 Task: Make in the project BeyondTech an epic 'Cloud-based backup and recovery'. Create in the project BeyondTech an epic 'Internet security improvement'. Add in the project BeyondTech an epic 'Data privacy enhancement'
Action: Mouse moved to (207, 57)
Screenshot: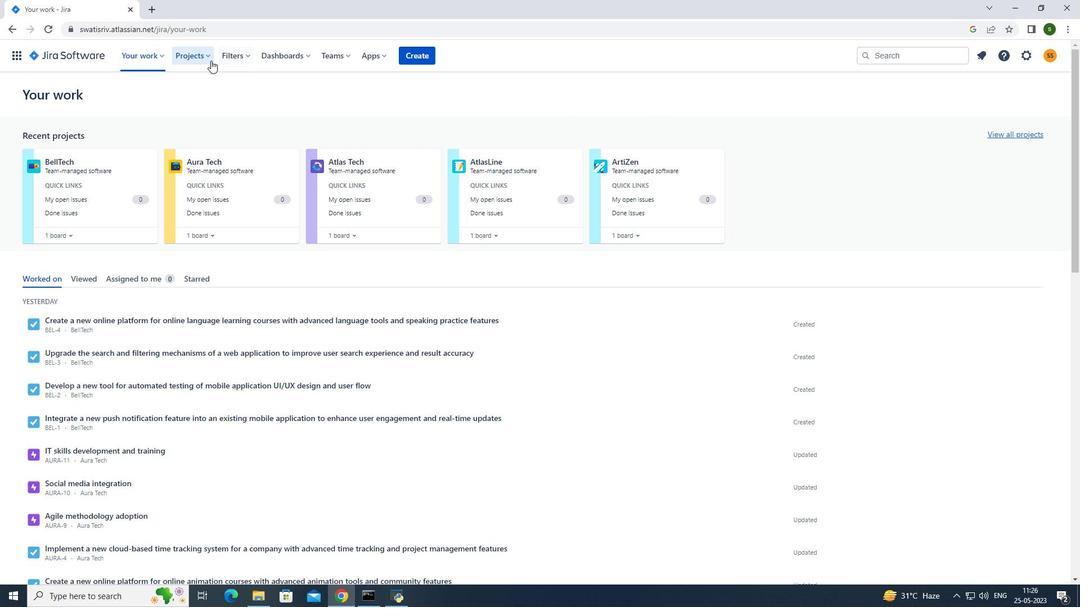 
Action: Mouse pressed left at (207, 57)
Screenshot: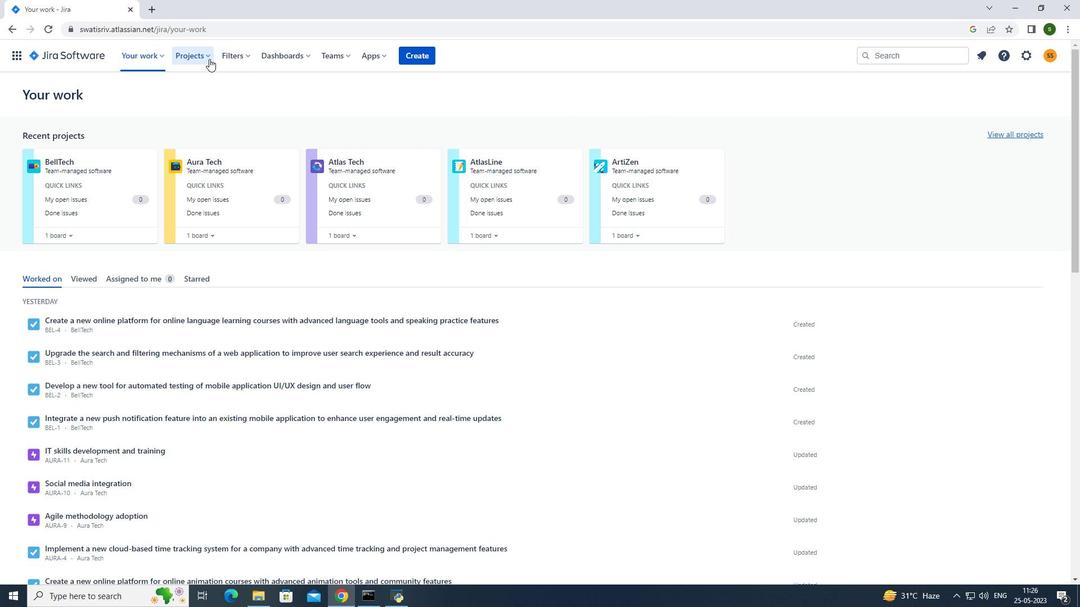 
Action: Mouse moved to (240, 96)
Screenshot: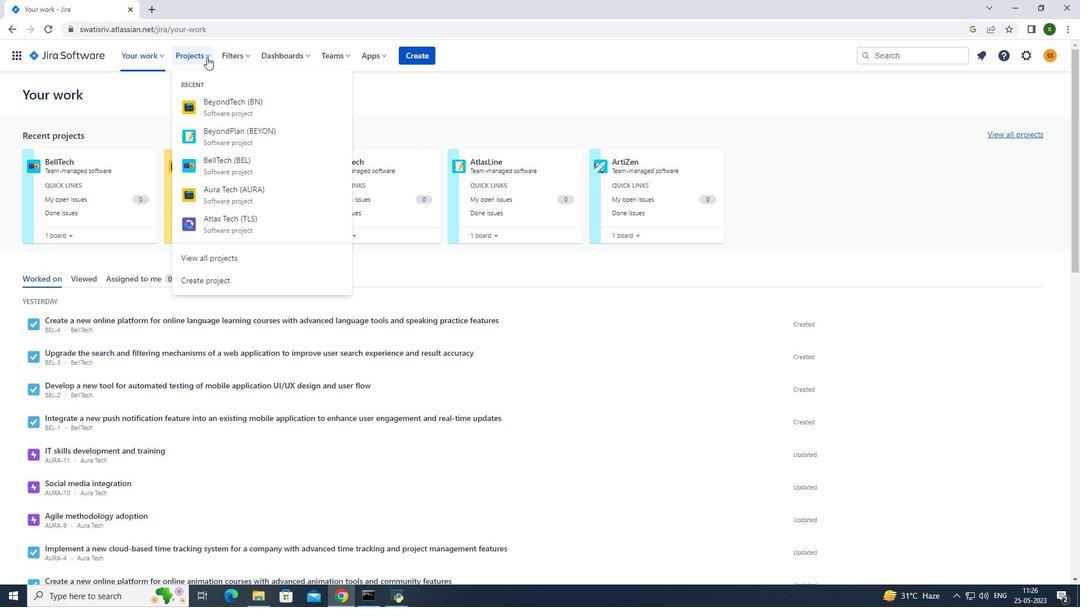 
Action: Mouse pressed left at (240, 96)
Screenshot: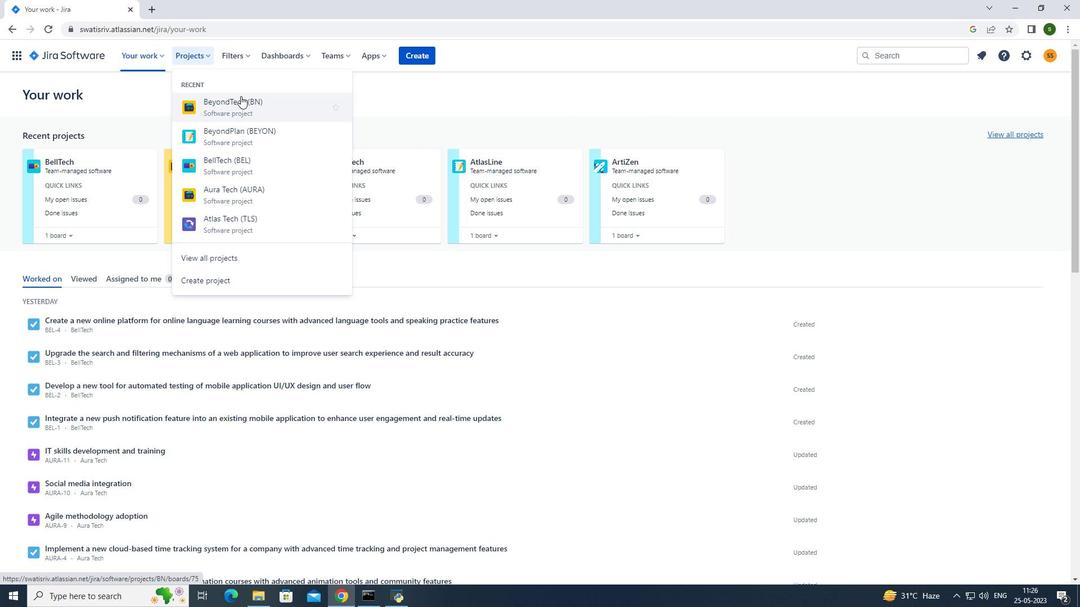 
Action: Mouse moved to (103, 171)
Screenshot: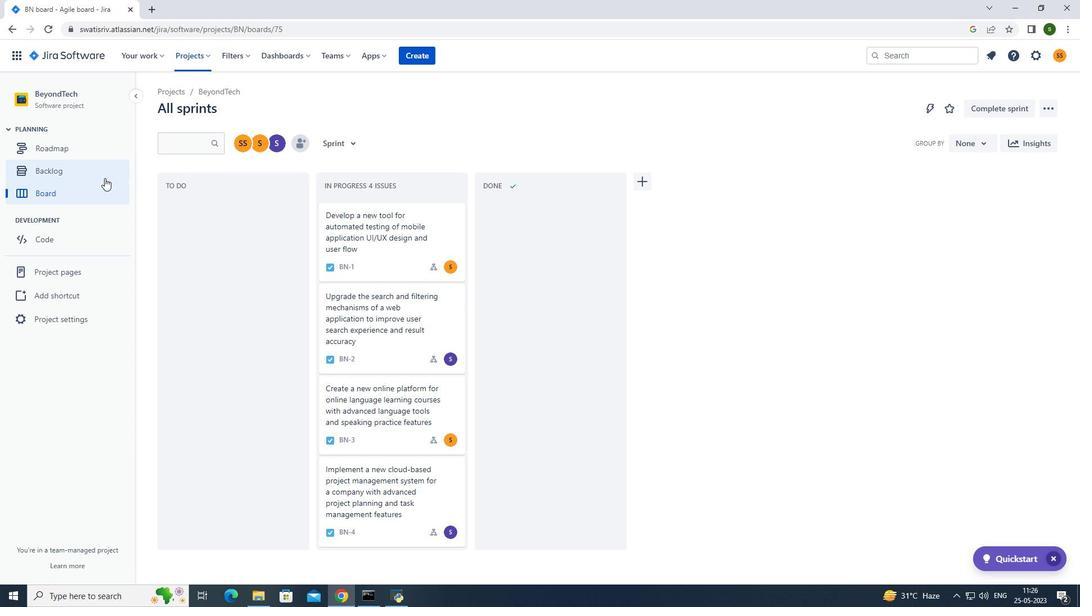 
Action: Mouse pressed left at (103, 171)
Screenshot: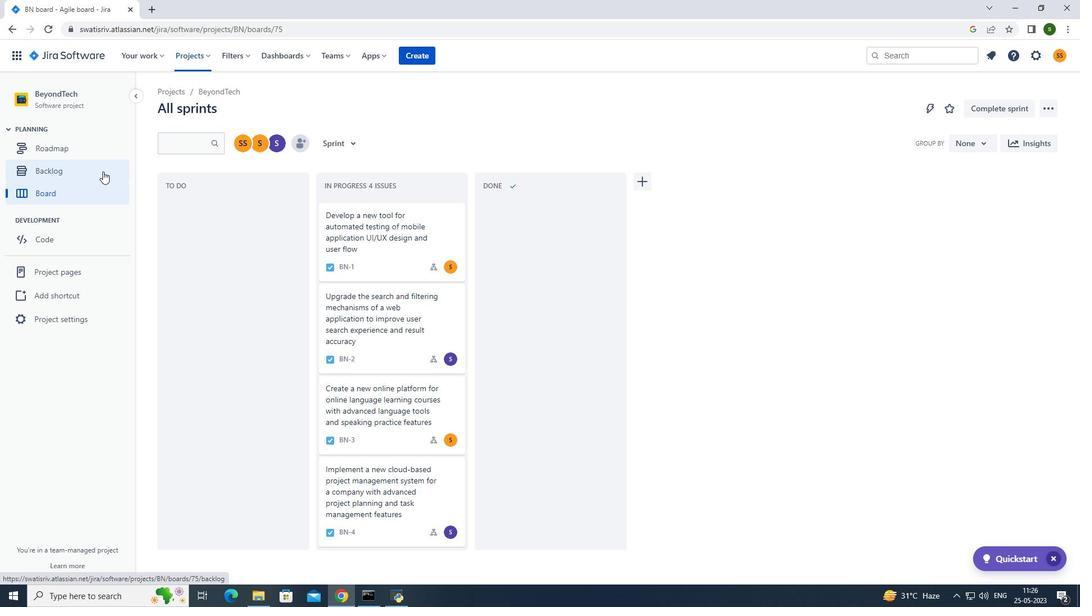 
Action: Mouse moved to (343, 135)
Screenshot: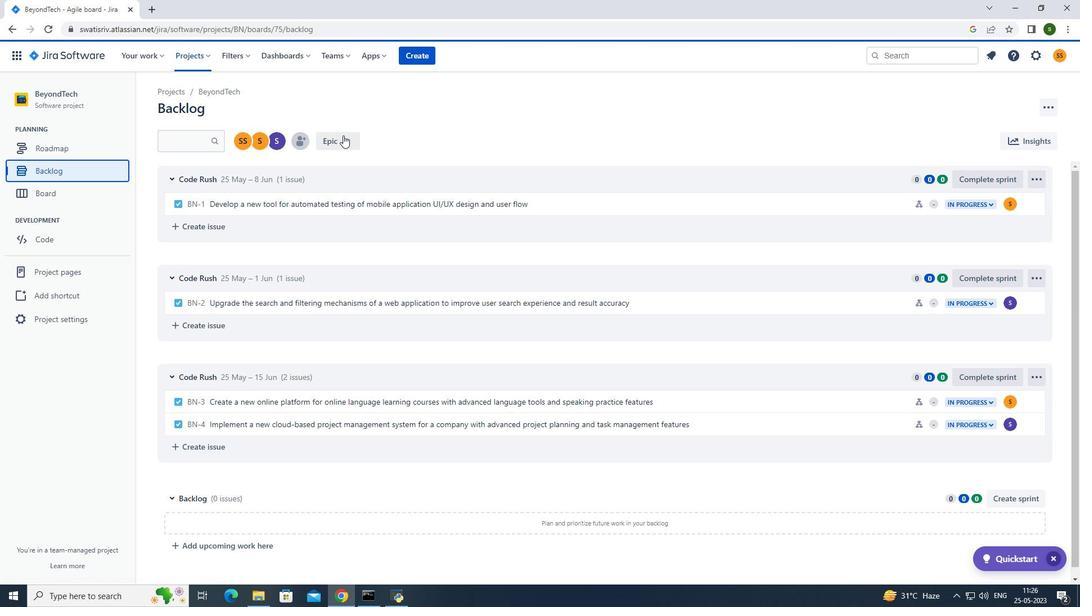 
Action: Mouse pressed left at (343, 135)
Screenshot: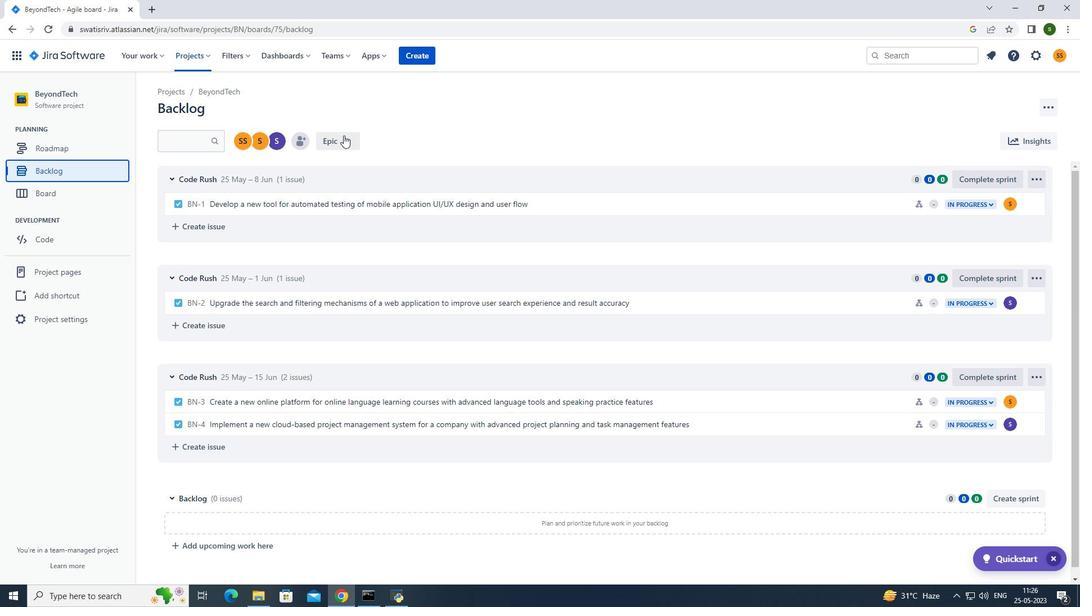 
Action: Mouse moved to (331, 212)
Screenshot: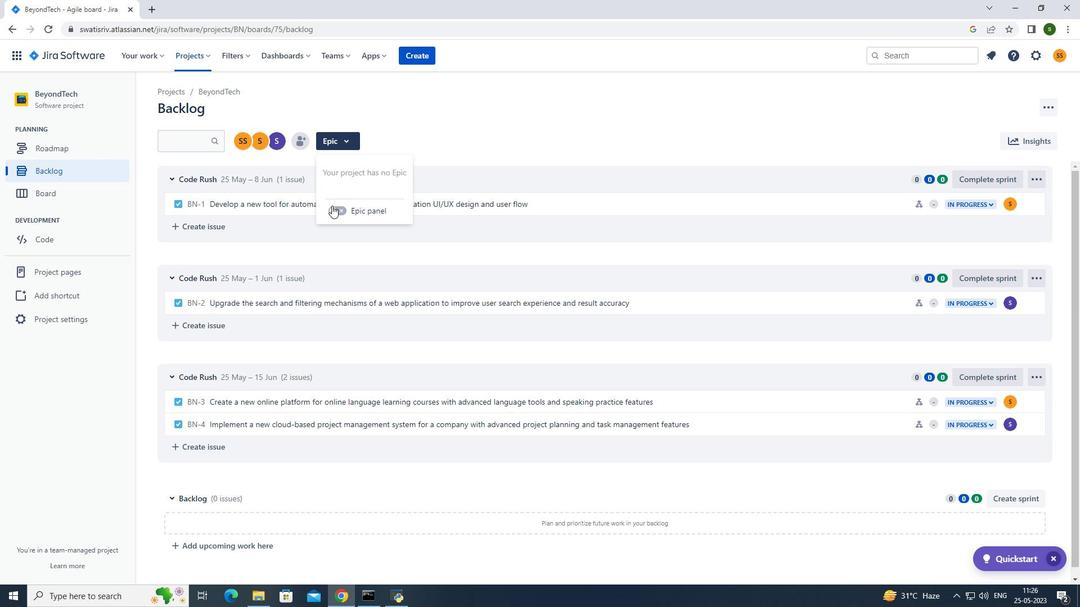 
Action: Mouse pressed left at (331, 212)
Screenshot: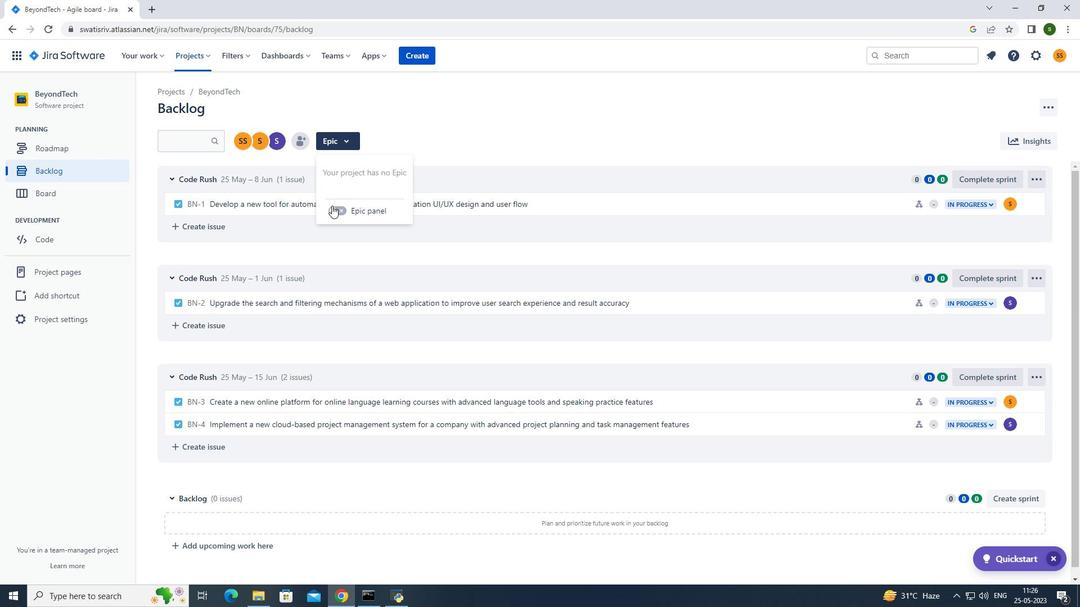 
Action: Mouse moved to (242, 387)
Screenshot: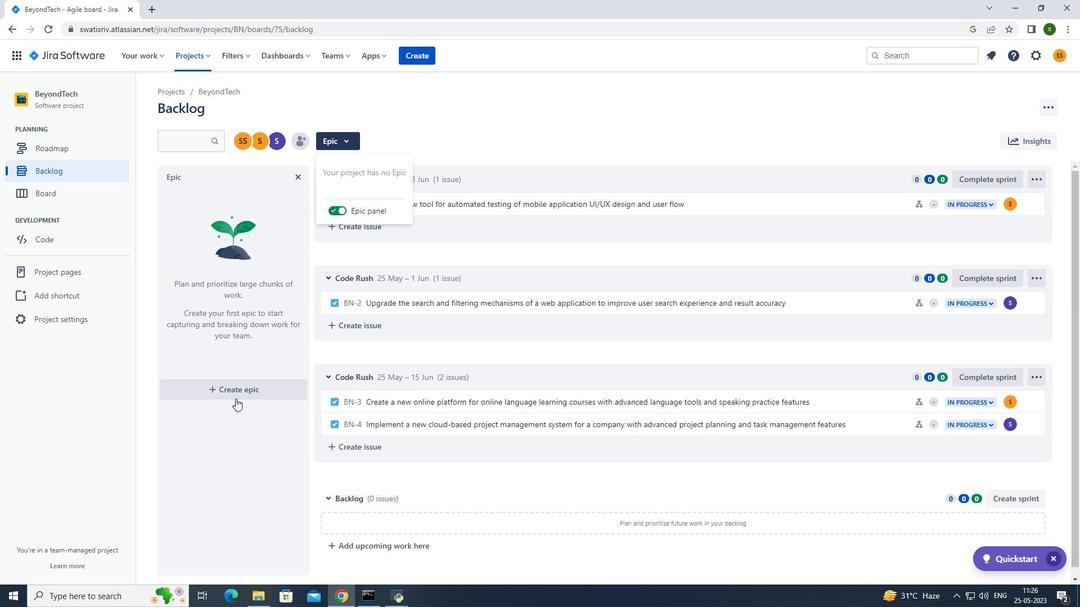 
Action: Mouse pressed left at (242, 387)
Screenshot: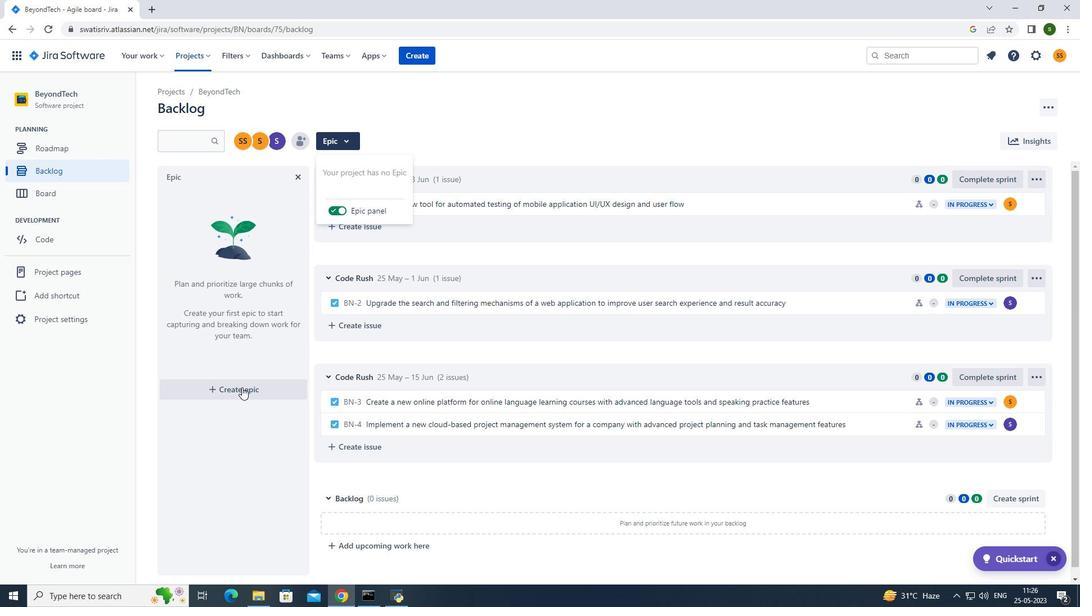 
Action: Mouse moved to (244, 386)
Screenshot: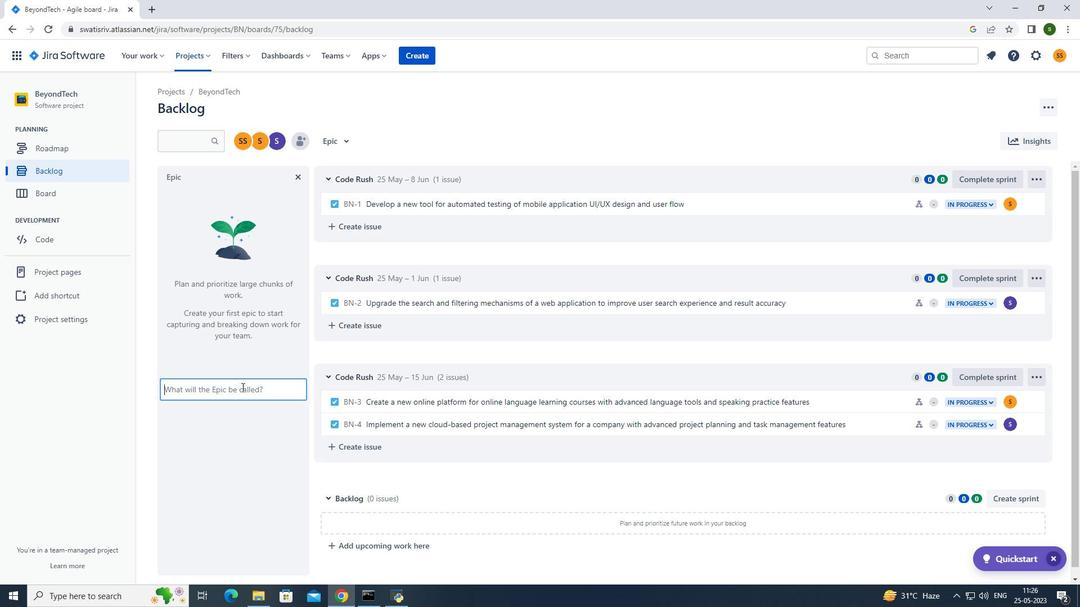 
Action: Key pressed <Key.caps_lock>C<Key.caps_lock>loud-bases<Key.space>backuo<Key.backspace>p<Key.space>and<Key.space>recovery<Key.enter>
Screenshot: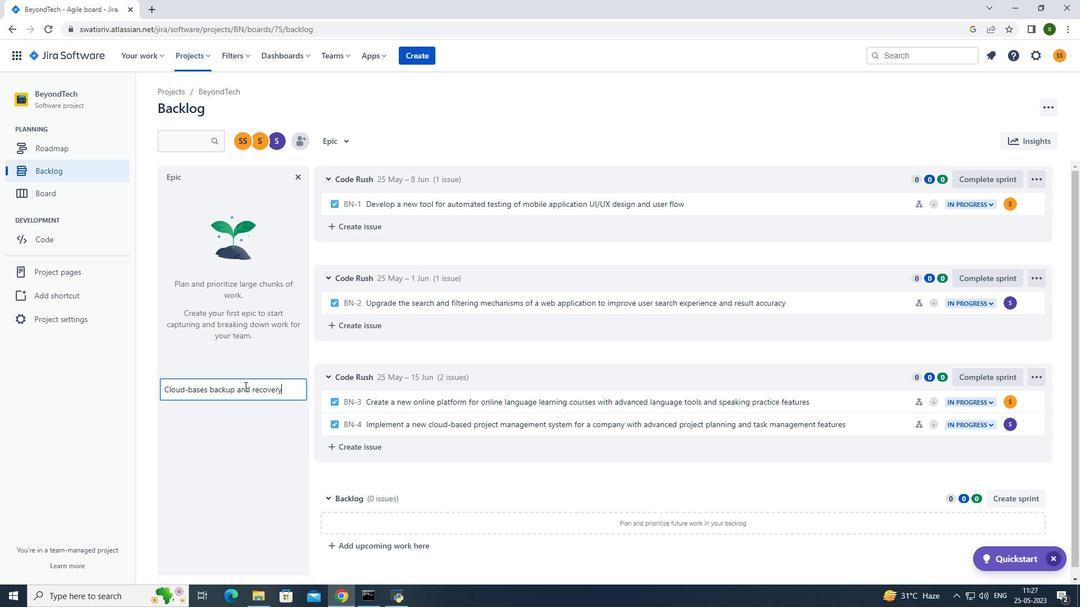 
Action: Mouse moved to (204, 61)
Screenshot: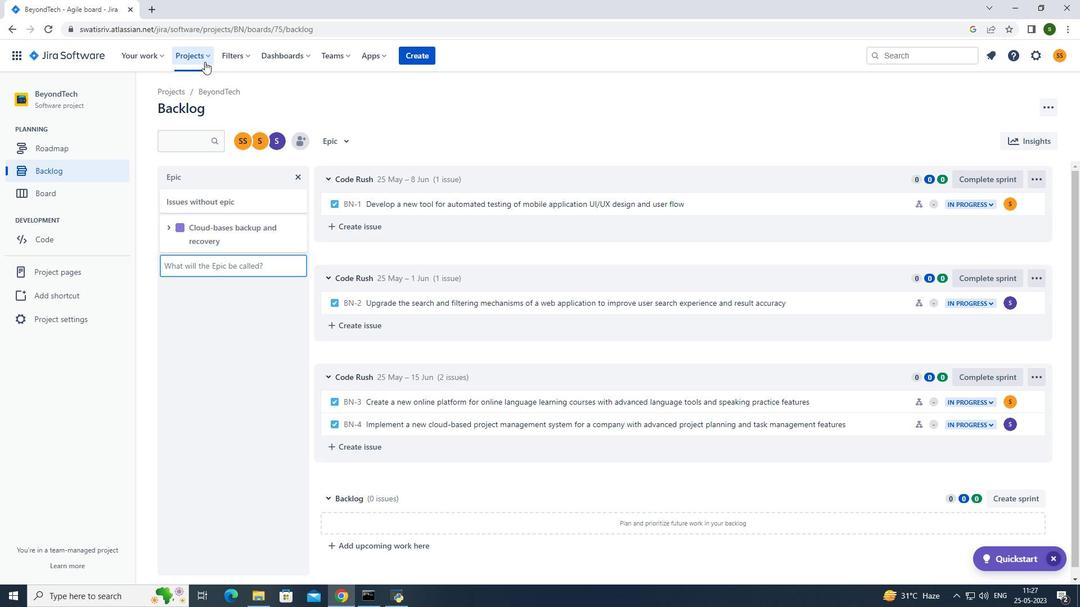 
Action: Mouse pressed left at (204, 61)
Screenshot: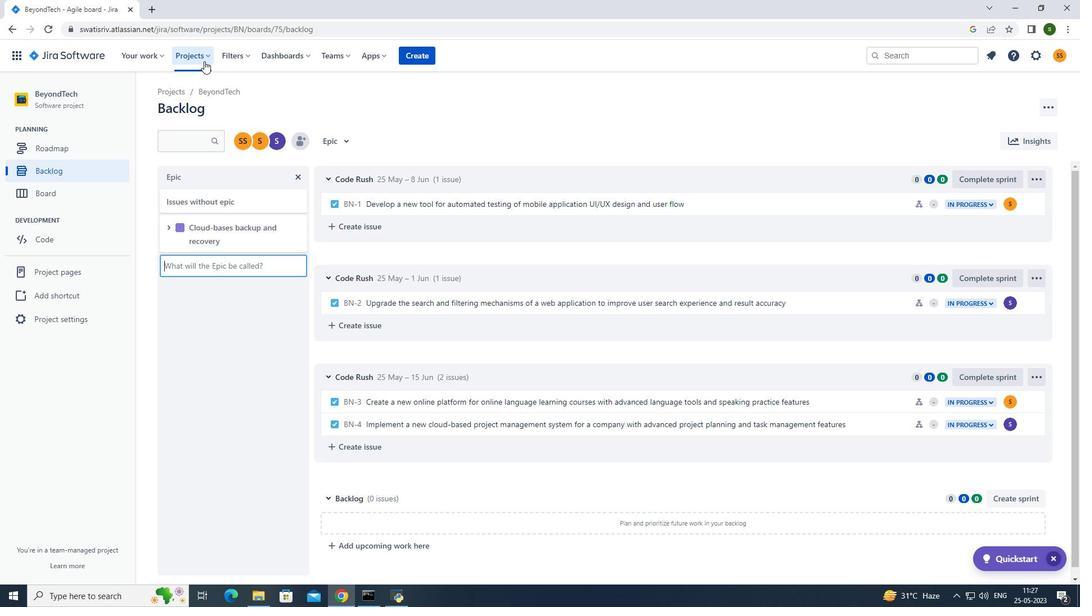 
Action: Mouse moved to (246, 109)
Screenshot: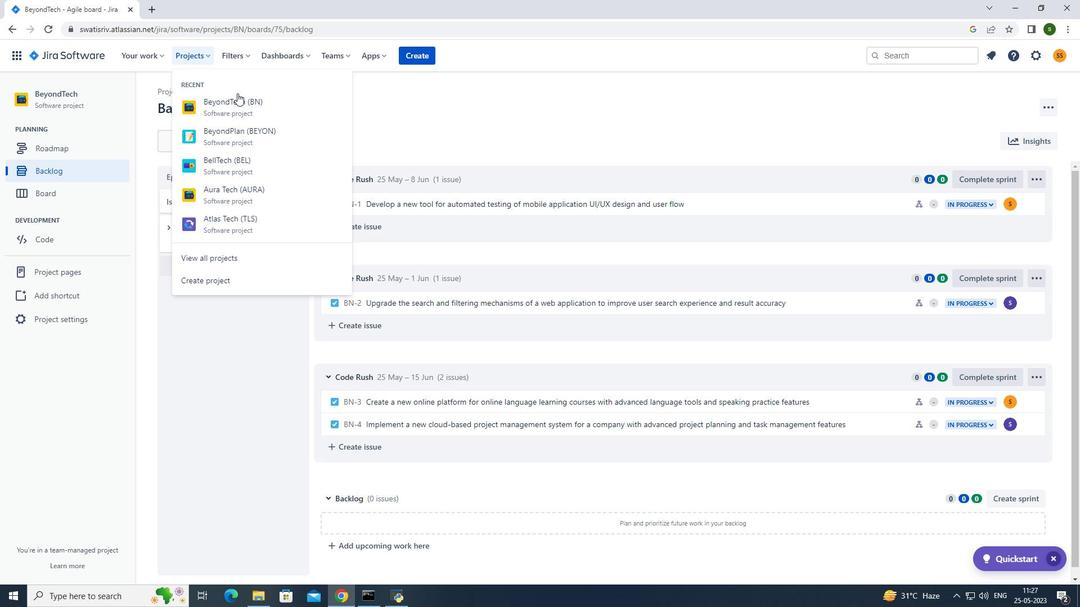 
Action: Mouse pressed left at (246, 109)
Screenshot: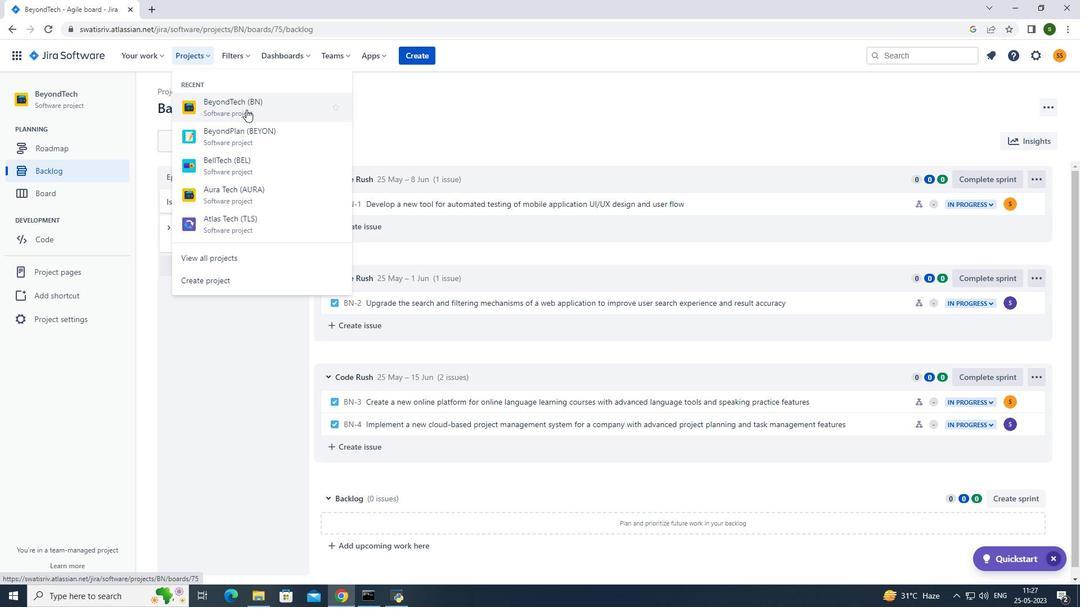 
Action: Mouse moved to (77, 169)
Screenshot: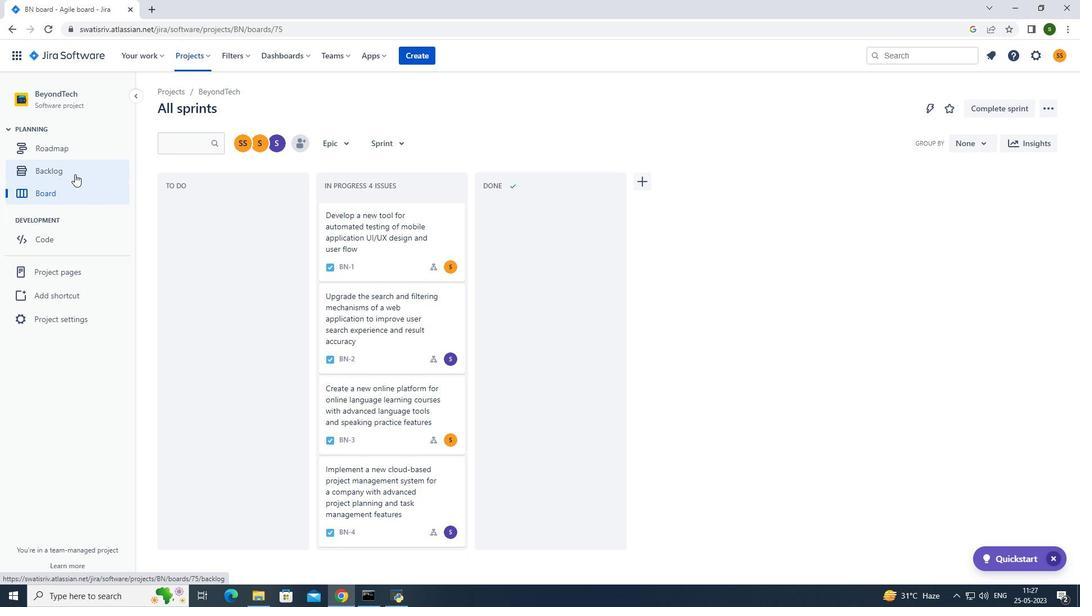 
Action: Mouse pressed left at (77, 169)
Screenshot: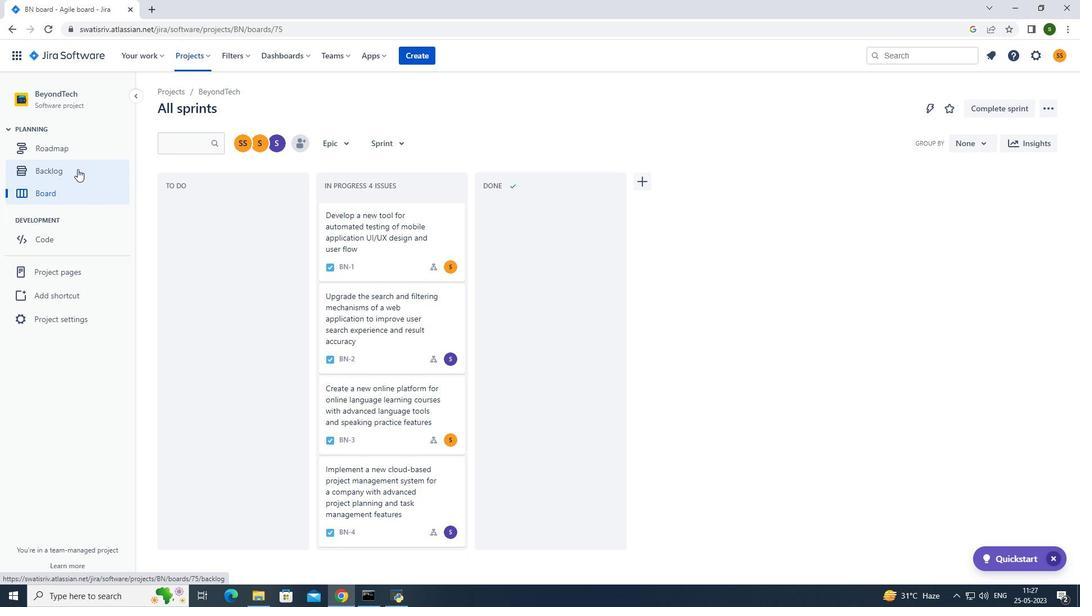
Action: Mouse moved to (242, 269)
Screenshot: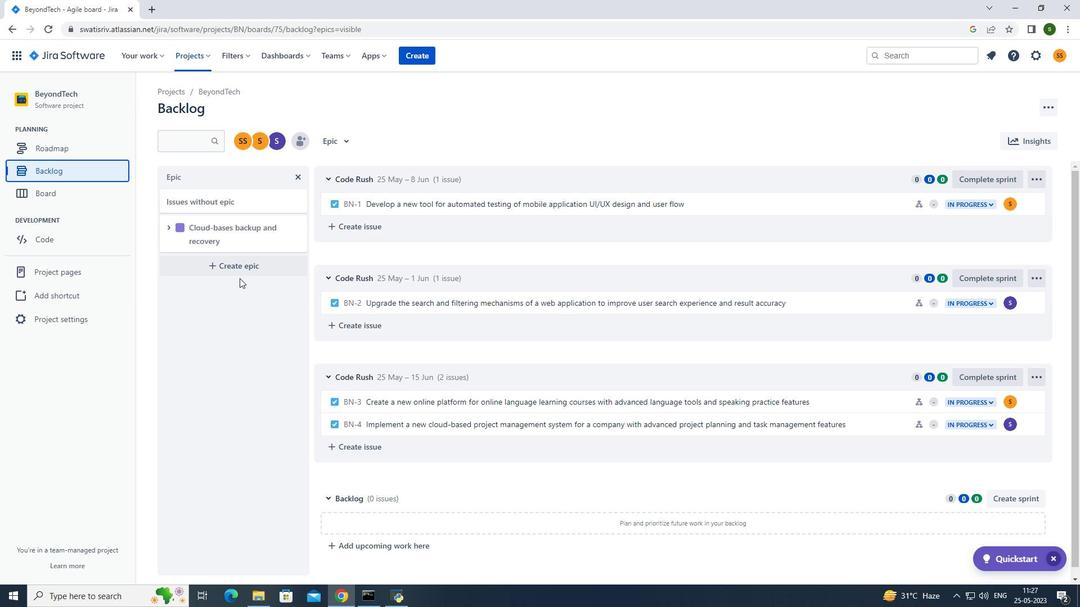 
Action: Mouse pressed left at (242, 269)
Screenshot: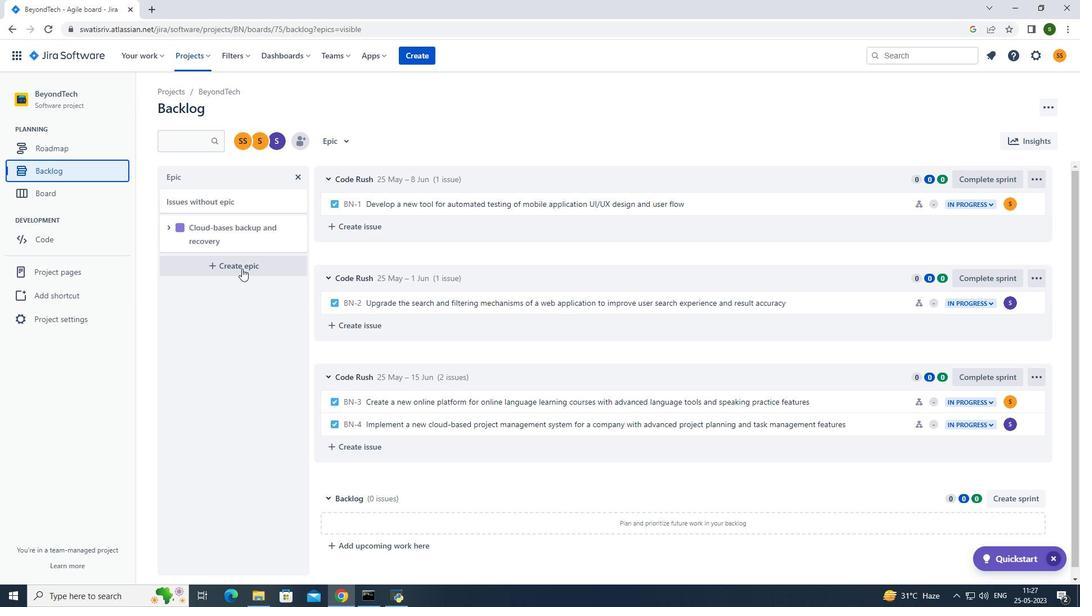 
Action: Key pressed <Key.caps_lock>I<Key.caps_lock>nternet<Key.space>security<Key.space>improvement<Key.enter>
Screenshot: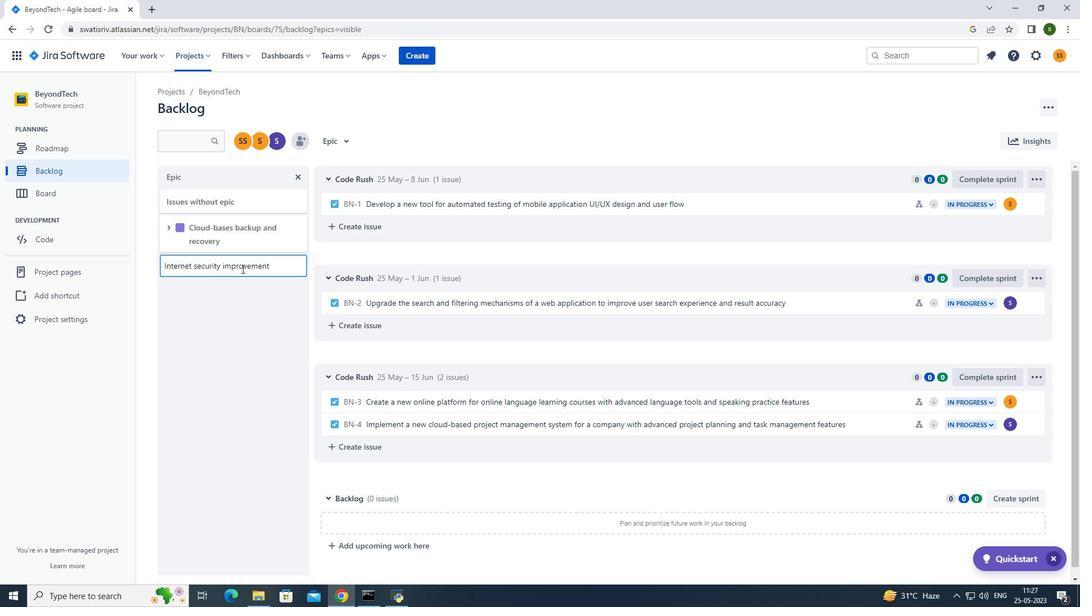 
Action: Mouse moved to (208, 56)
Screenshot: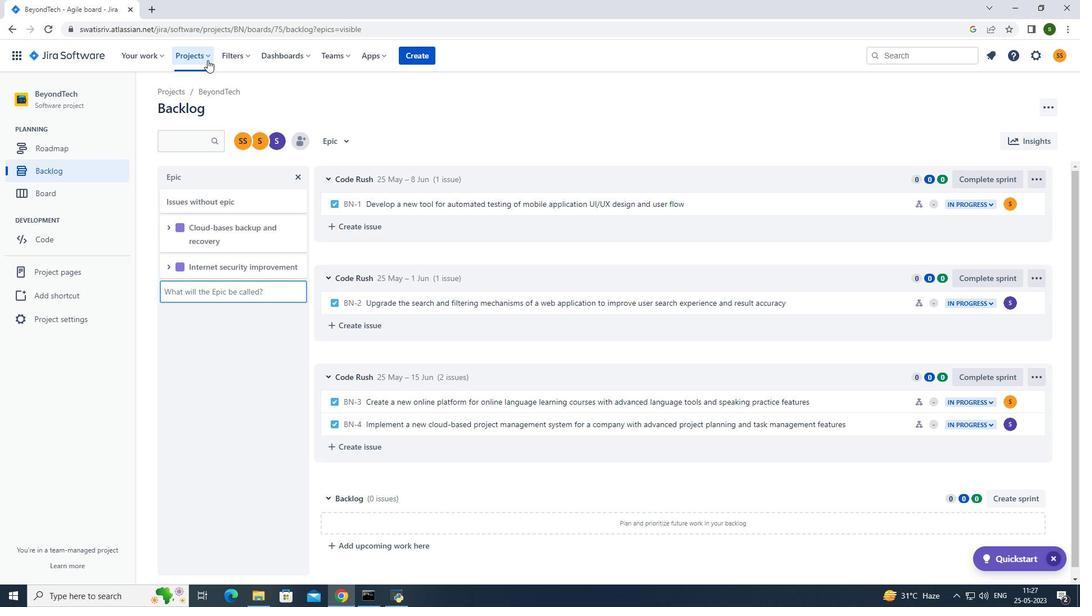 
Action: Mouse pressed left at (208, 56)
Screenshot: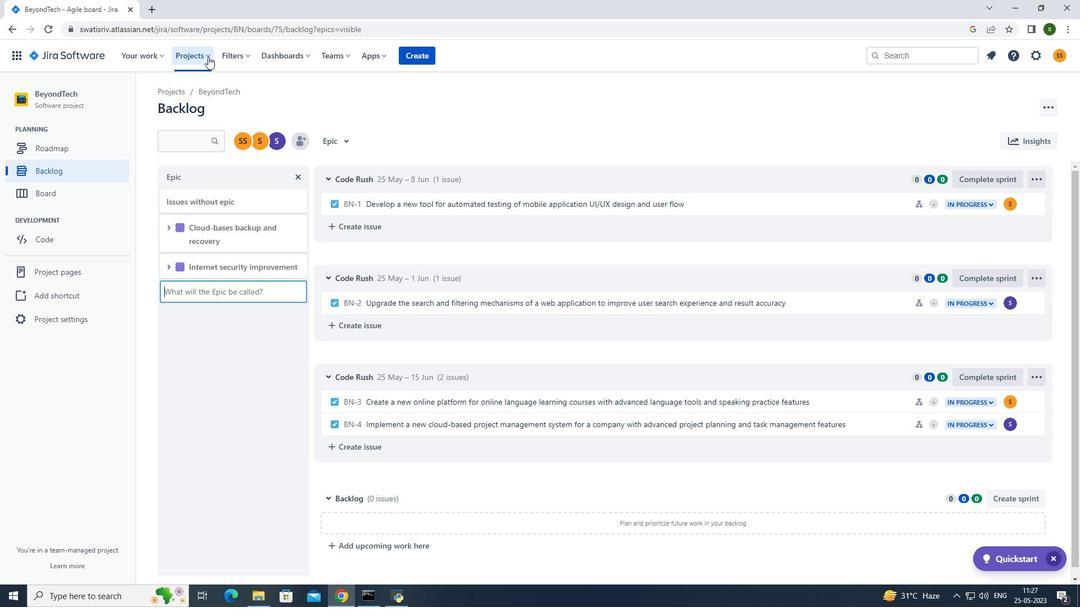 
Action: Mouse moved to (216, 105)
Screenshot: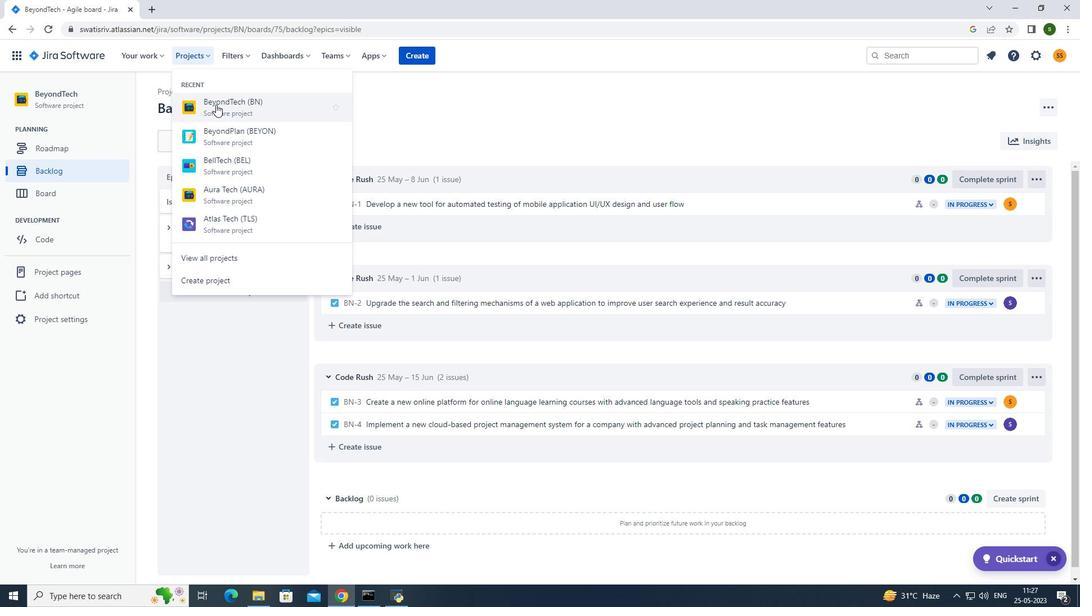 
Action: Mouse pressed left at (216, 105)
Screenshot: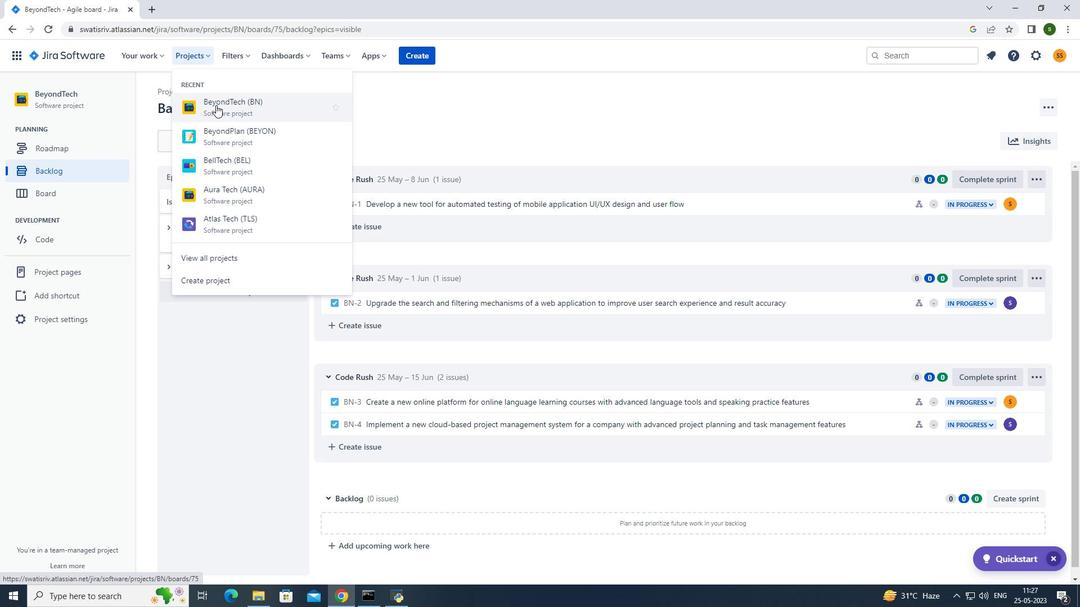 
Action: Mouse moved to (73, 165)
Screenshot: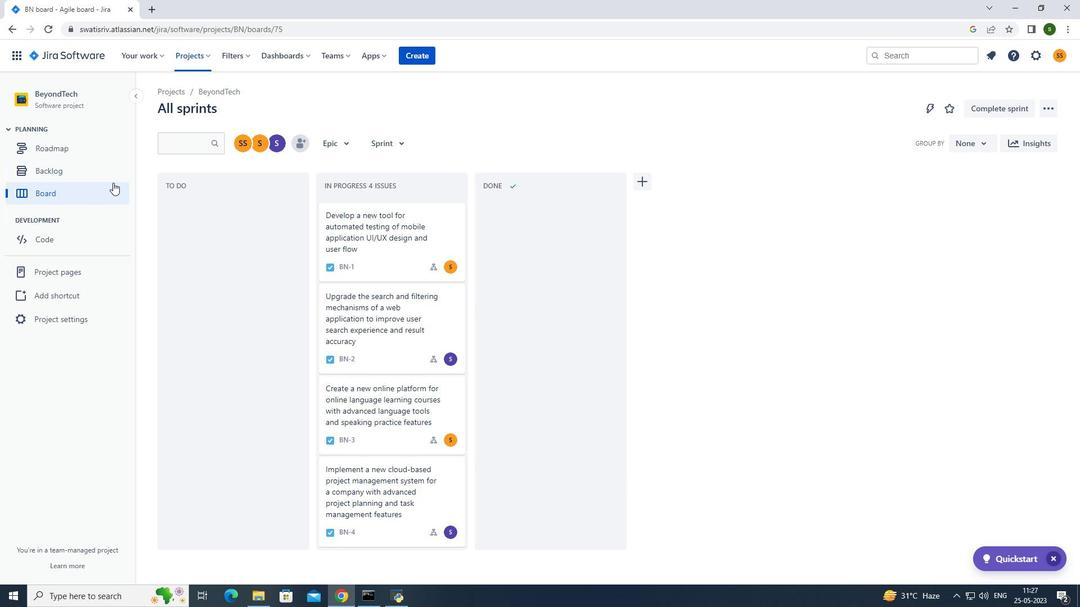 
Action: Mouse pressed left at (73, 165)
Screenshot: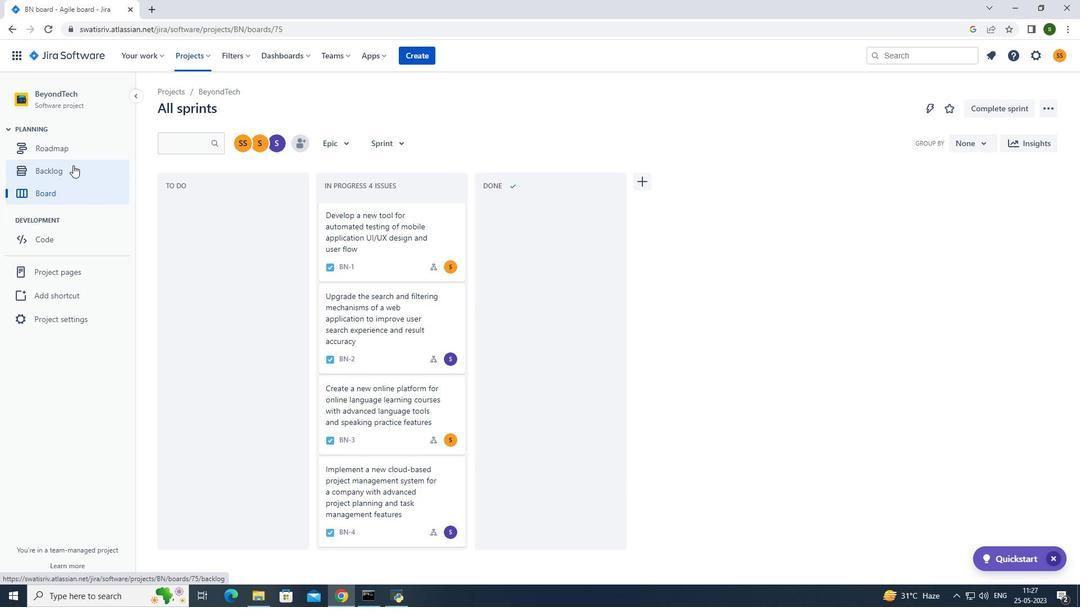 
Action: Mouse moved to (260, 296)
Screenshot: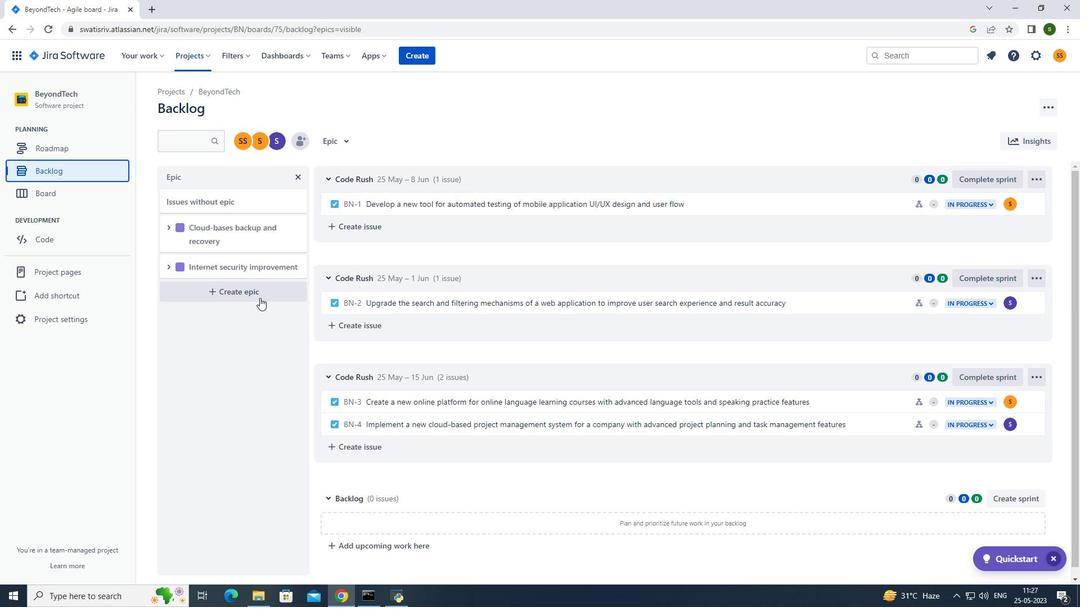
Action: Mouse pressed left at (260, 296)
Screenshot: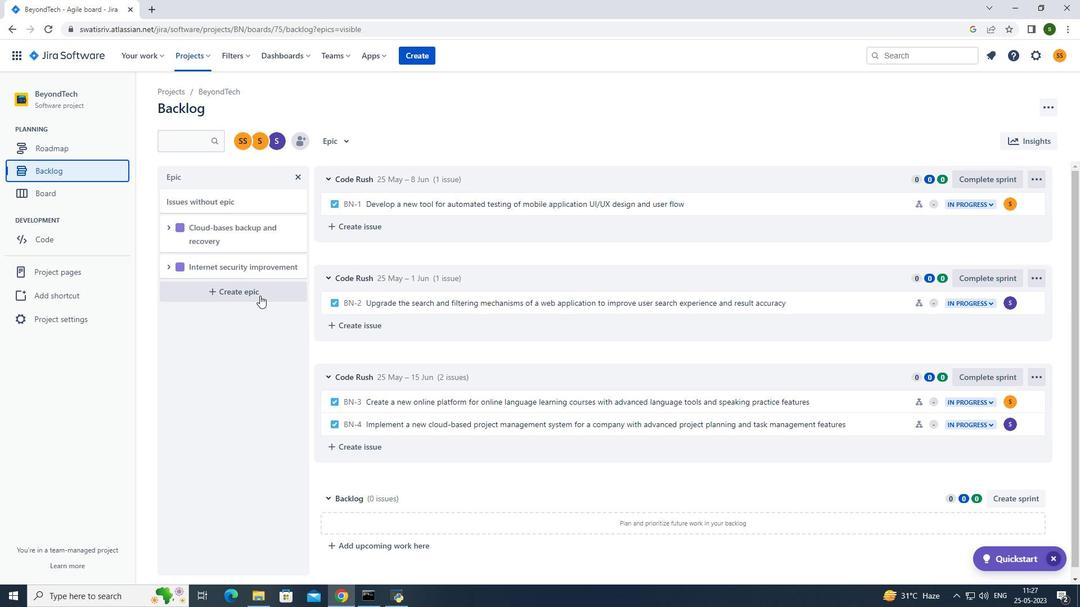 
Action: Mouse moved to (209, 287)
Screenshot: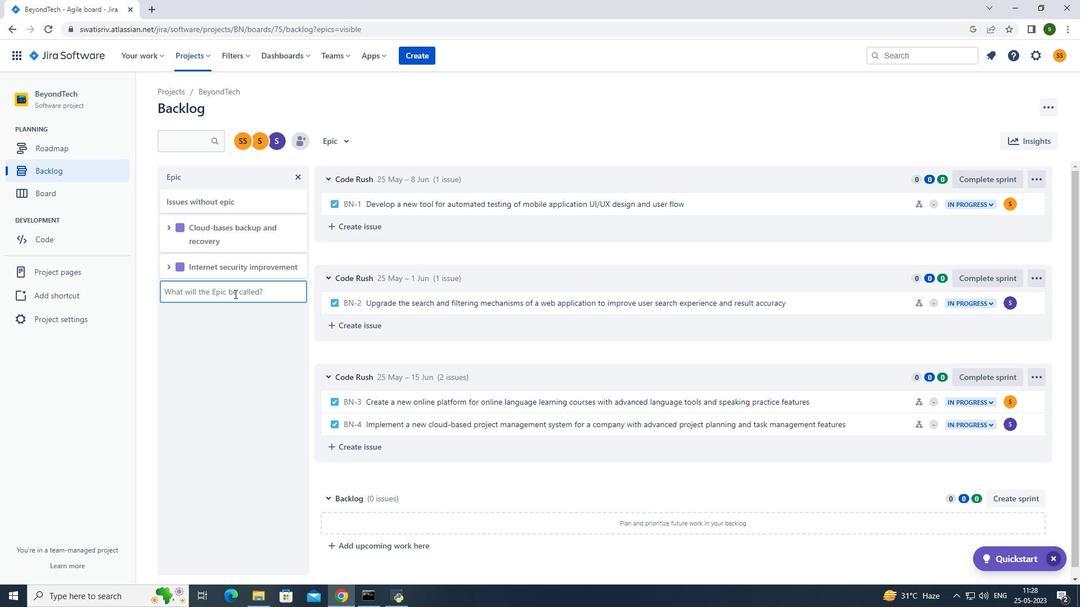 
Action: Key pressed <Key.caps_lock>D<Key.caps_lock>ata<Key.space>privacy<Key.space>enhancement<Key.enter>
Screenshot: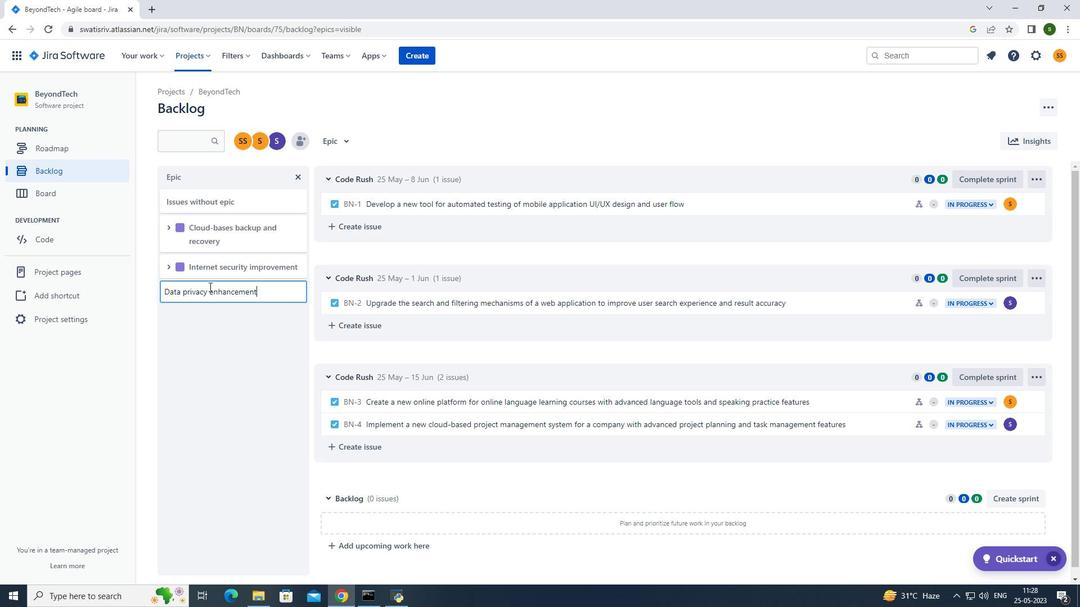 
Action: Mouse moved to (531, 125)
Screenshot: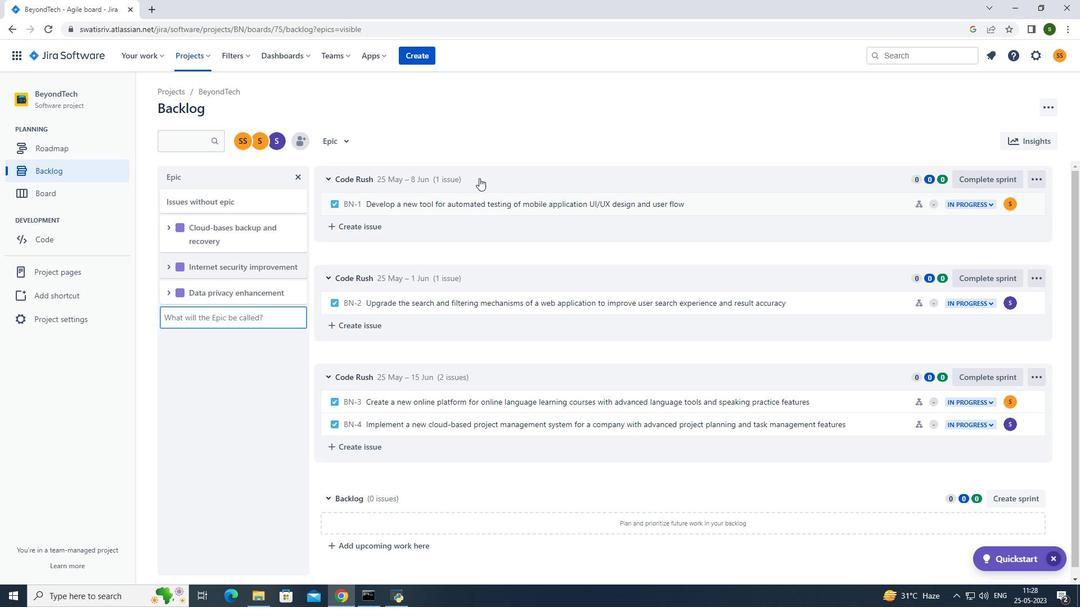 
Action: Mouse pressed left at (531, 125)
Screenshot: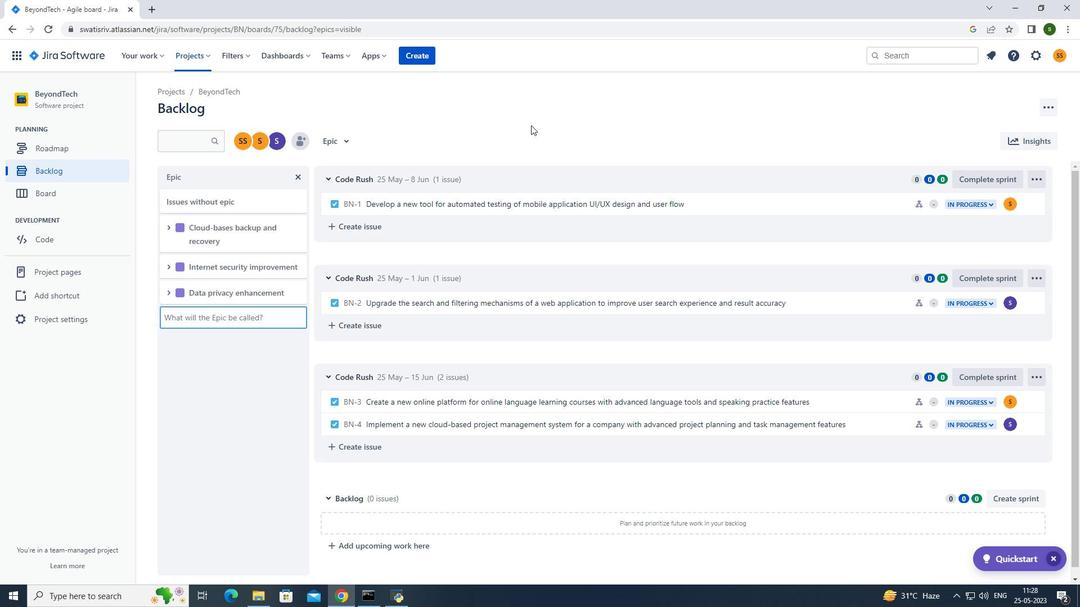 
